 Task: Delete profile "My Profile".
Action: Mouse moved to (34, 15)
Screenshot: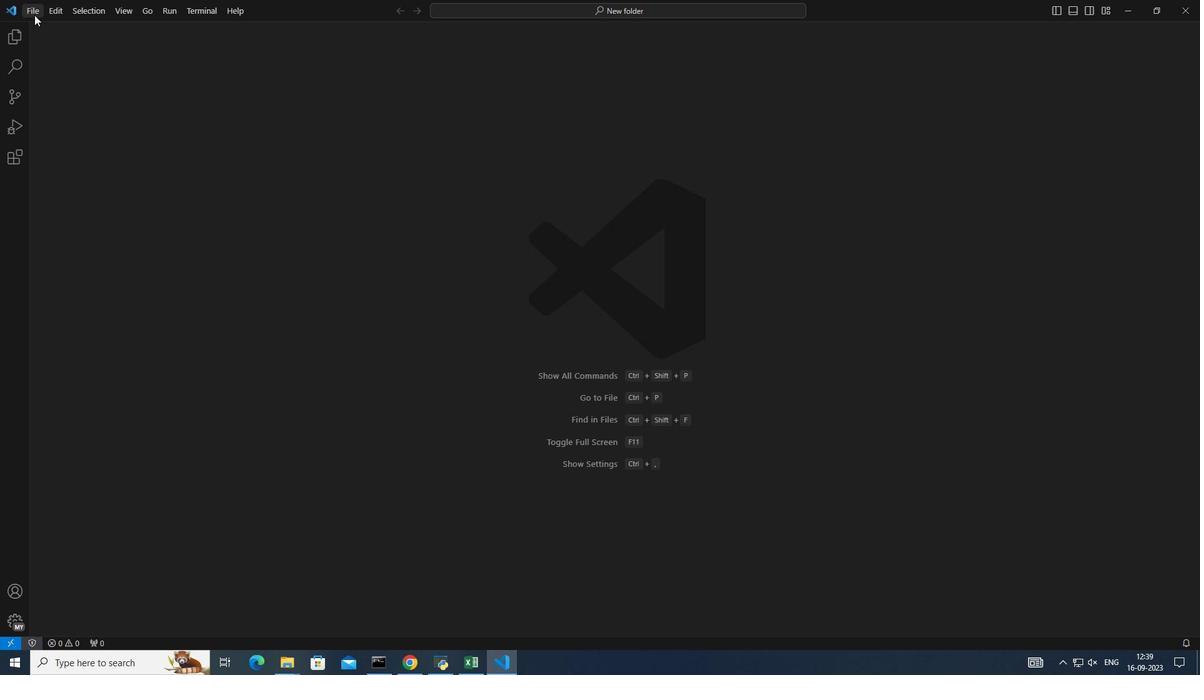 
Action: Mouse pressed left at (34, 15)
Screenshot: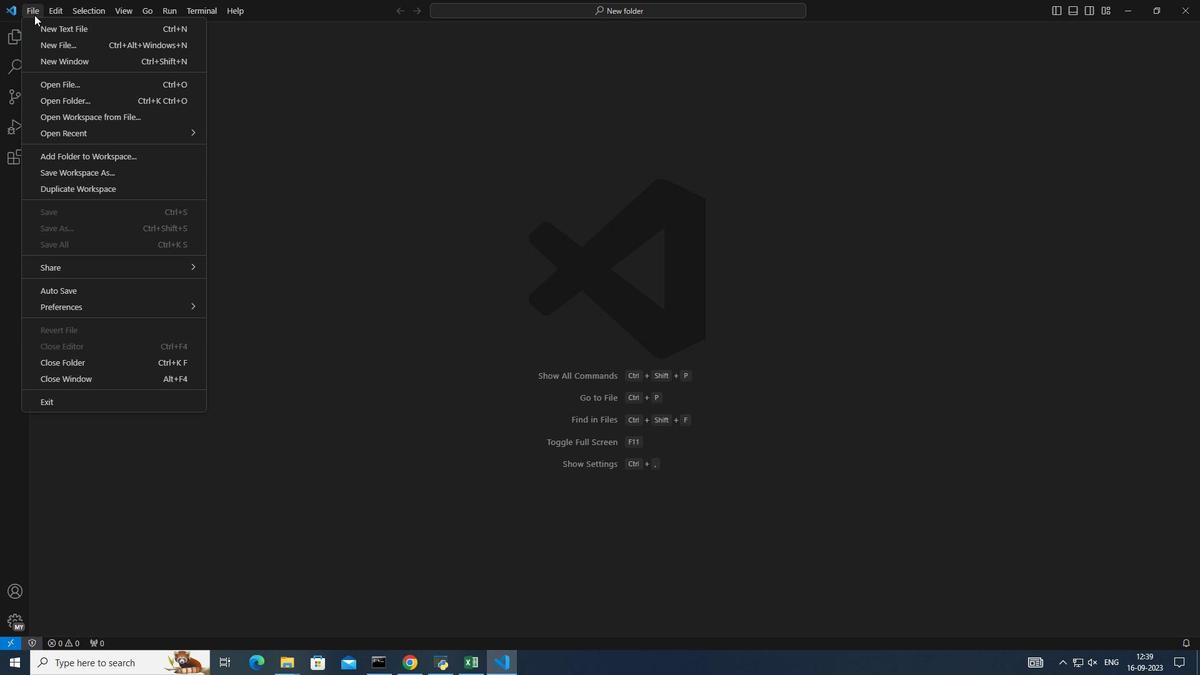 
Action: Mouse moved to (431, 398)
Screenshot: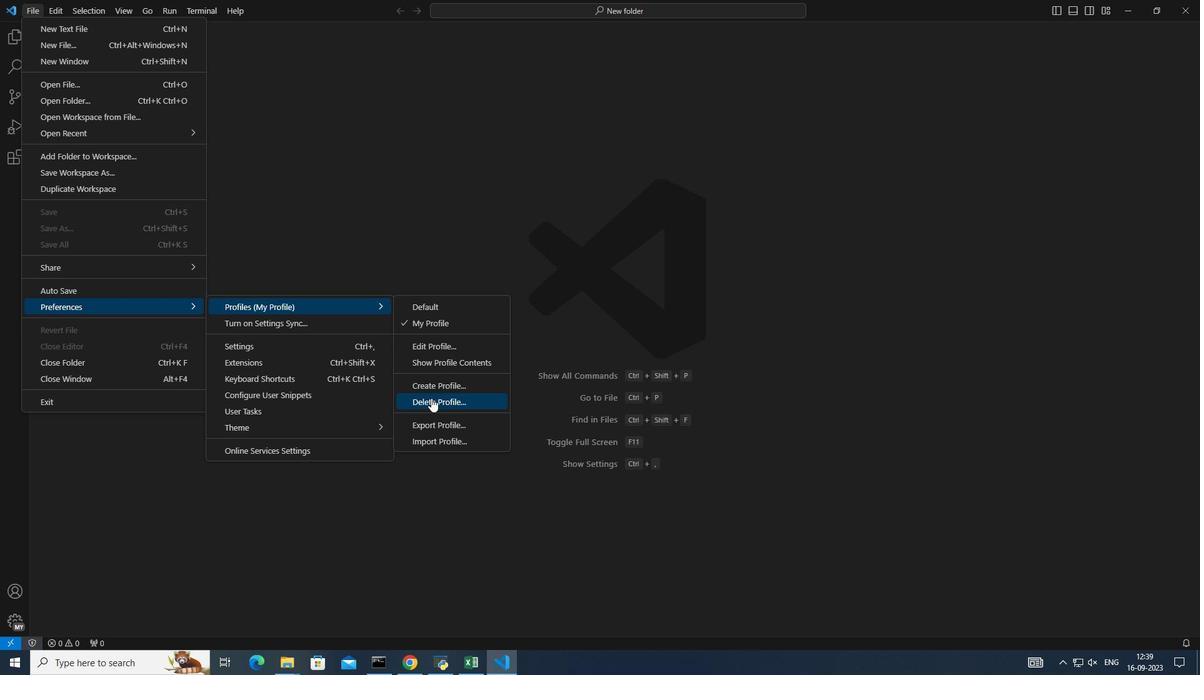 
Action: Mouse pressed left at (431, 398)
Screenshot: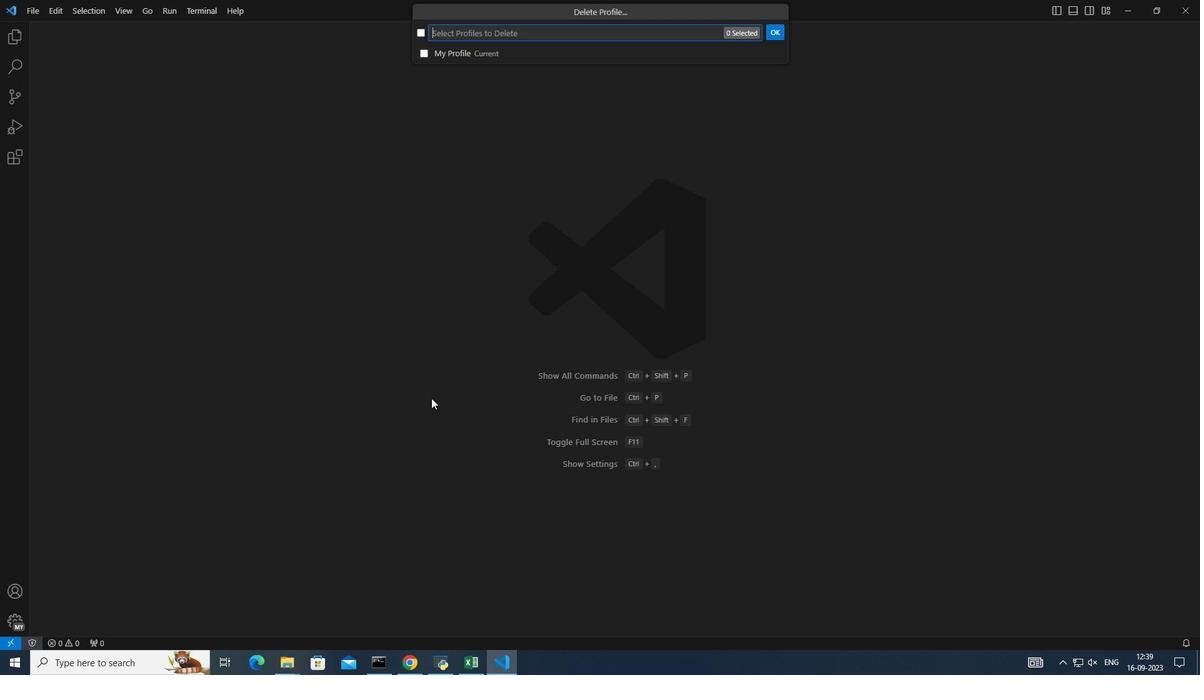 
Action: Mouse moved to (426, 52)
Screenshot: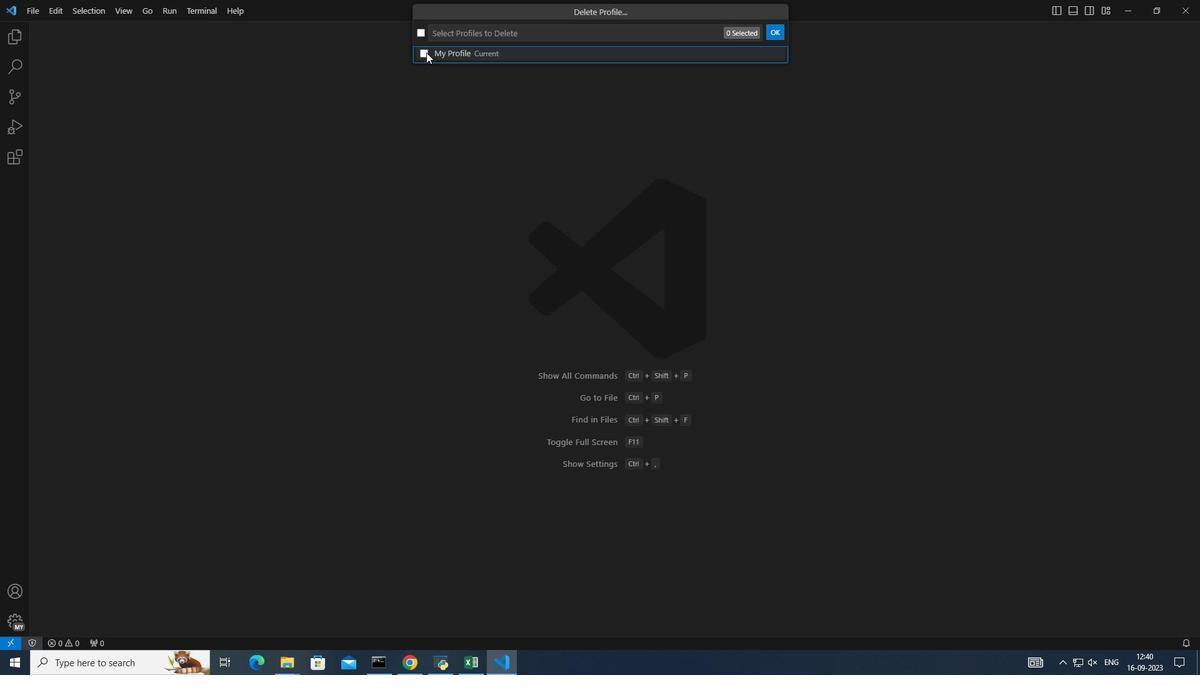 
Action: Mouse pressed left at (426, 52)
Screenshot: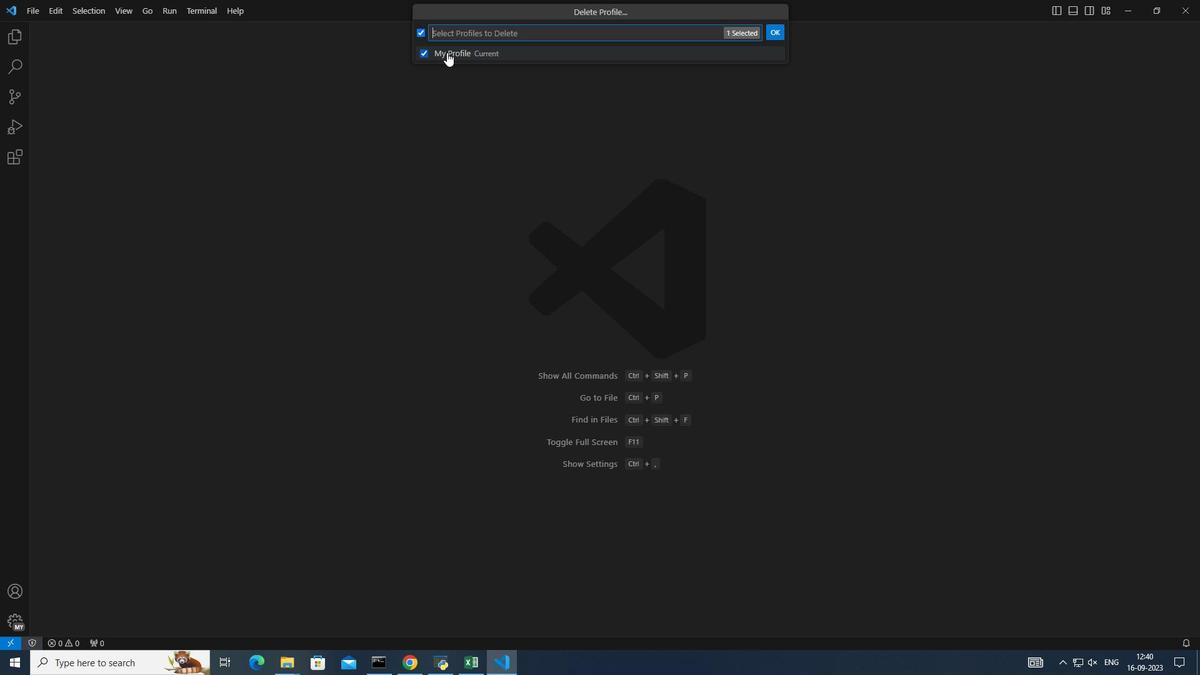 
Action: Mouse moved to (777, 31)
Screenshot: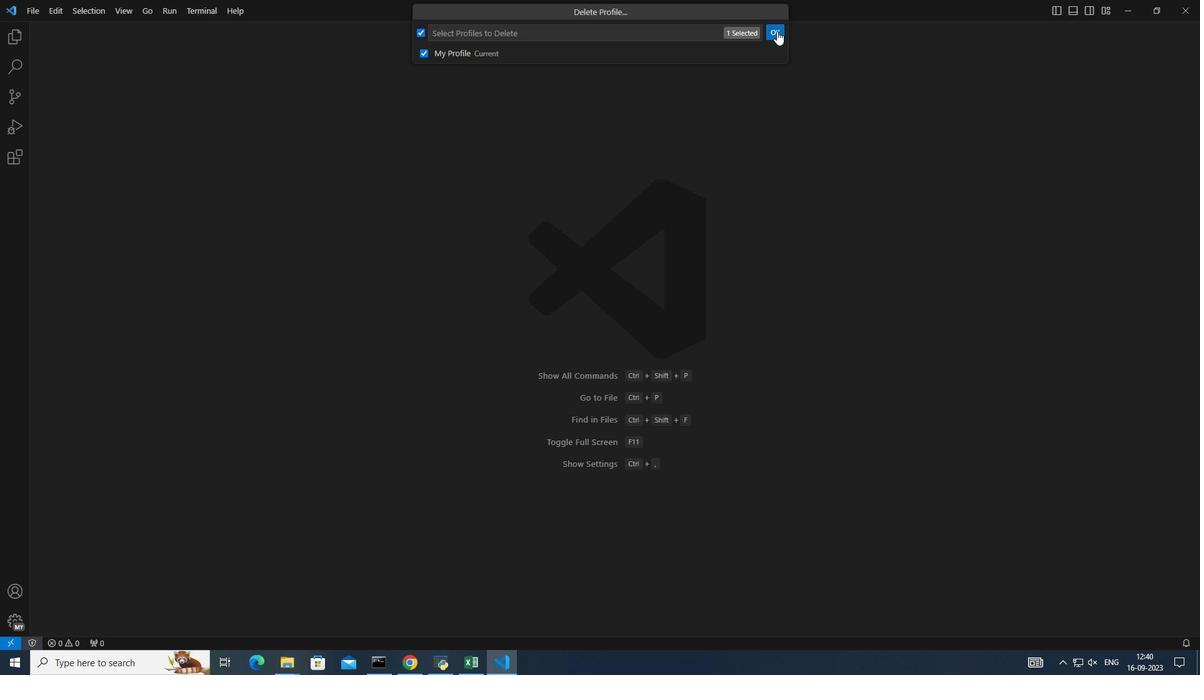 
Action: Mouse pressed left at (777, 31)
Screenshot: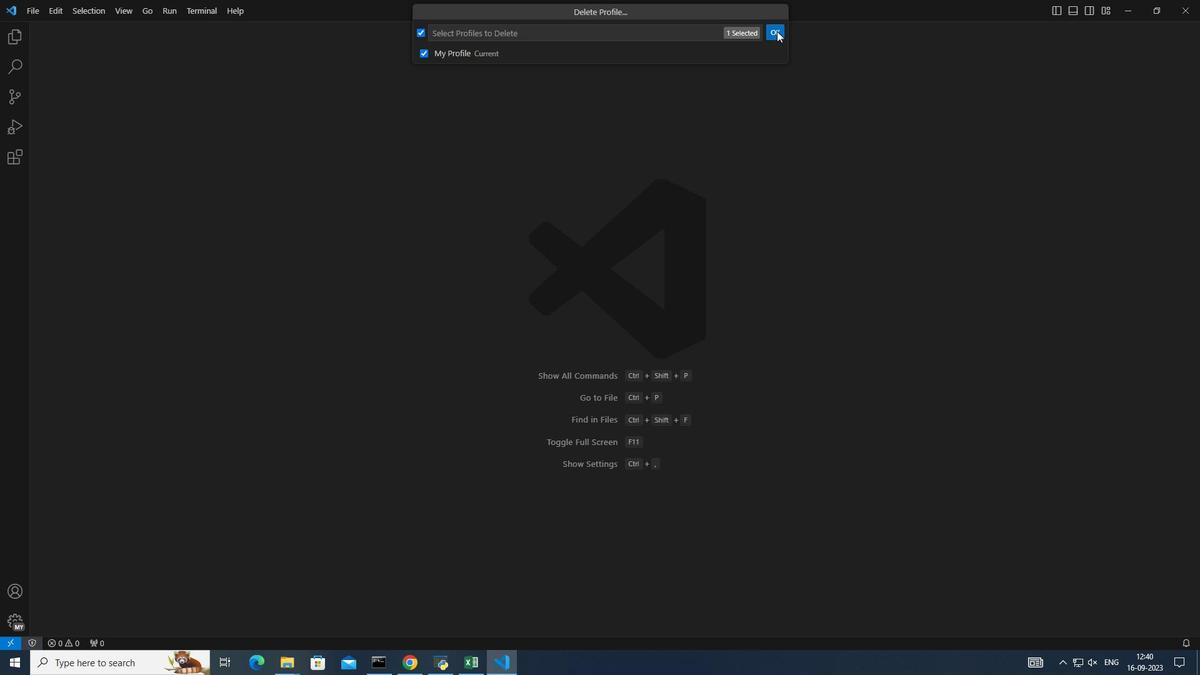 
Action: Mouse moved to (708, 70)
Screenshot: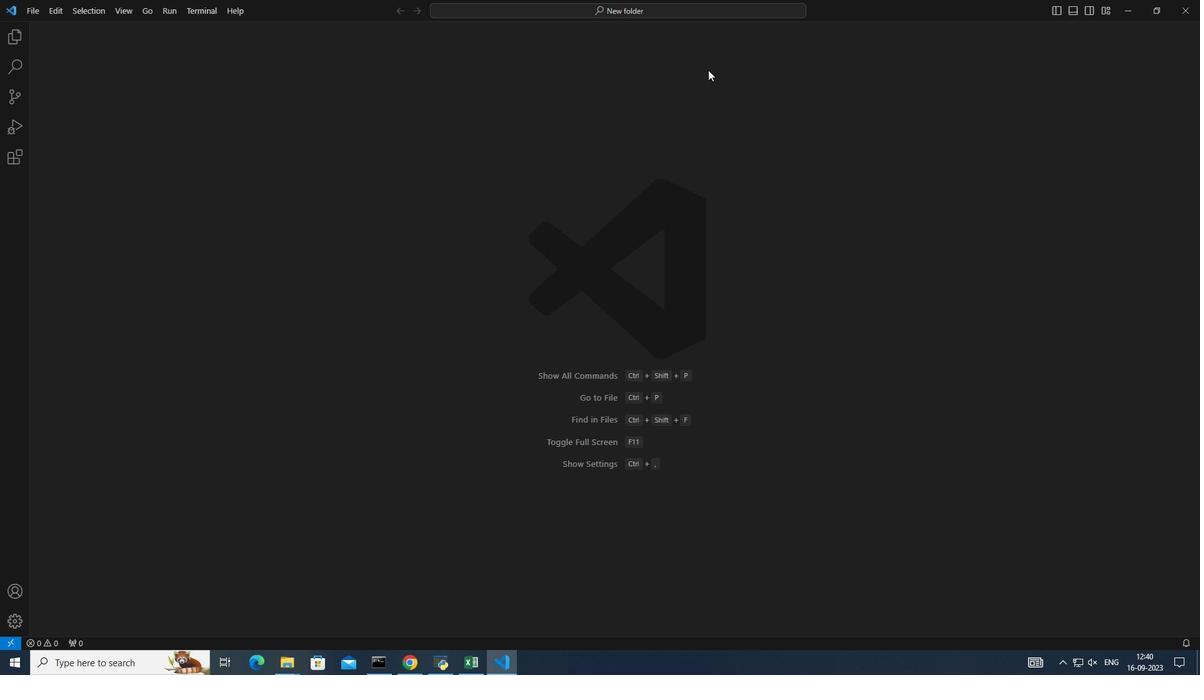 
